 Task: Find a one-way flight from Lagos to Ghana on 14th September with a duration under 2 hours.
Action: Mouse moved to (379, 275)
Screenshot: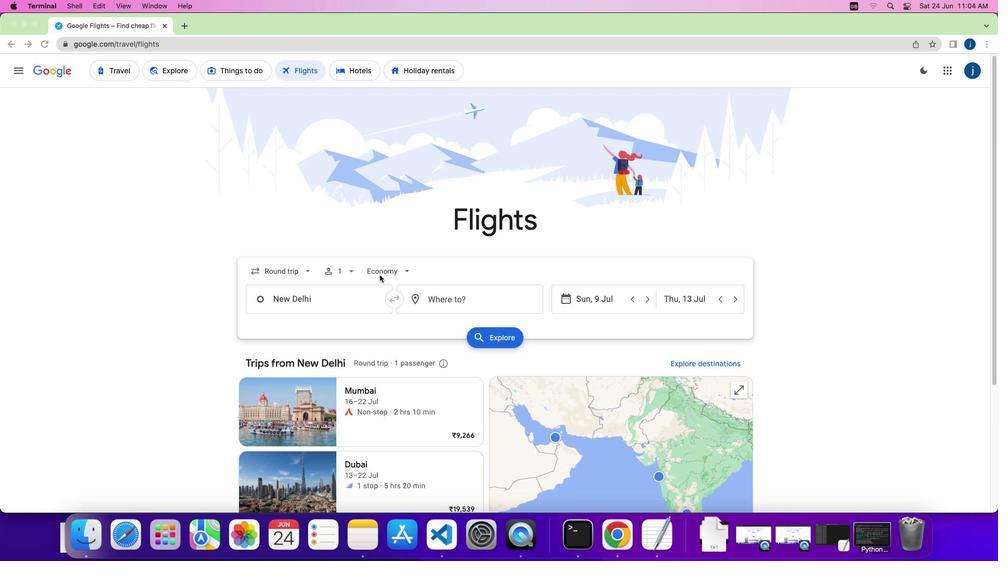 
Action: Mouse pressed left at (379, 275)
Screenshot: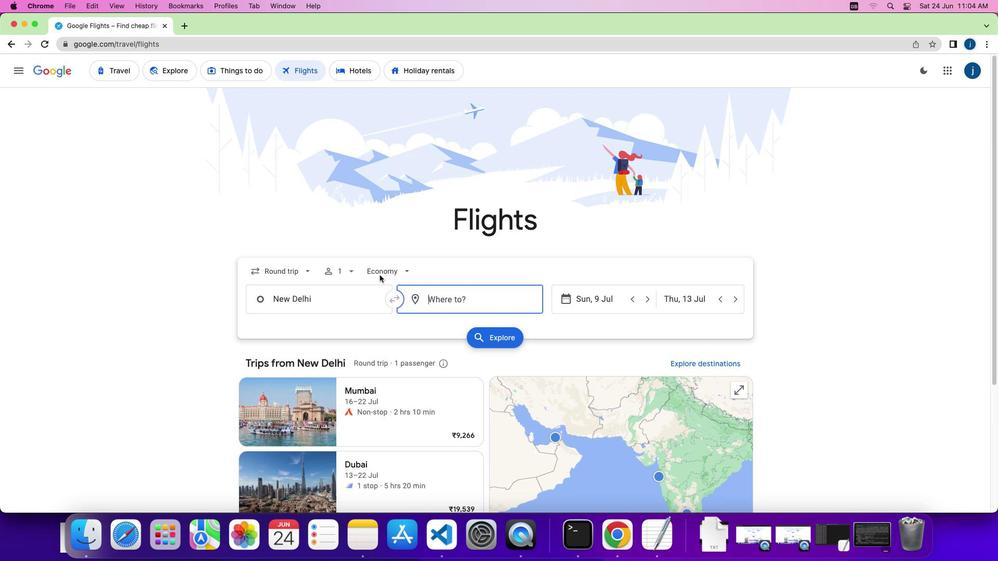 
Action: Mouse moved to (393, 278)
Screenshot: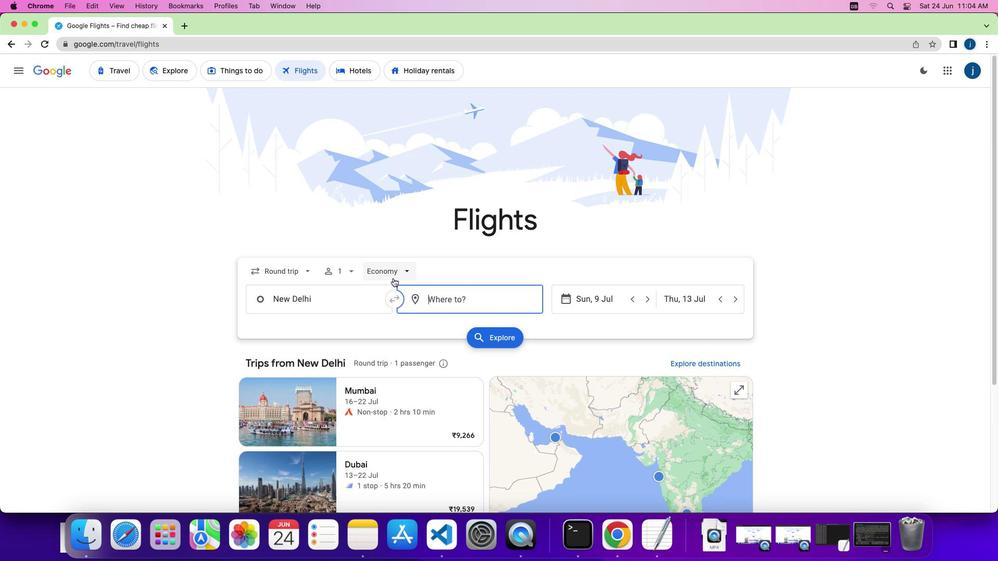 
Action: Mouse pressed left at (393, 278)
Screenshot: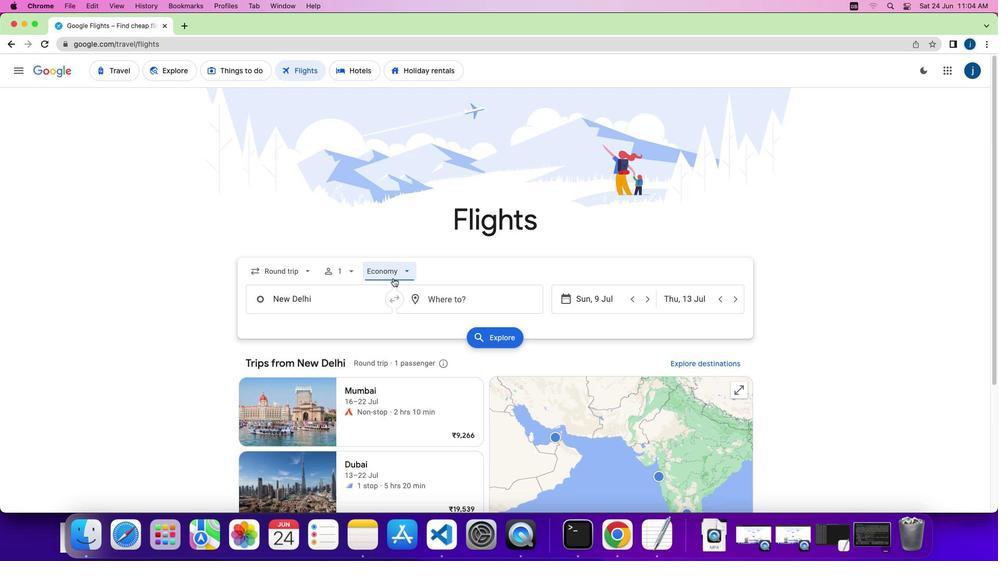 
Action: Mouse moved to (396, 298)
Screenshot: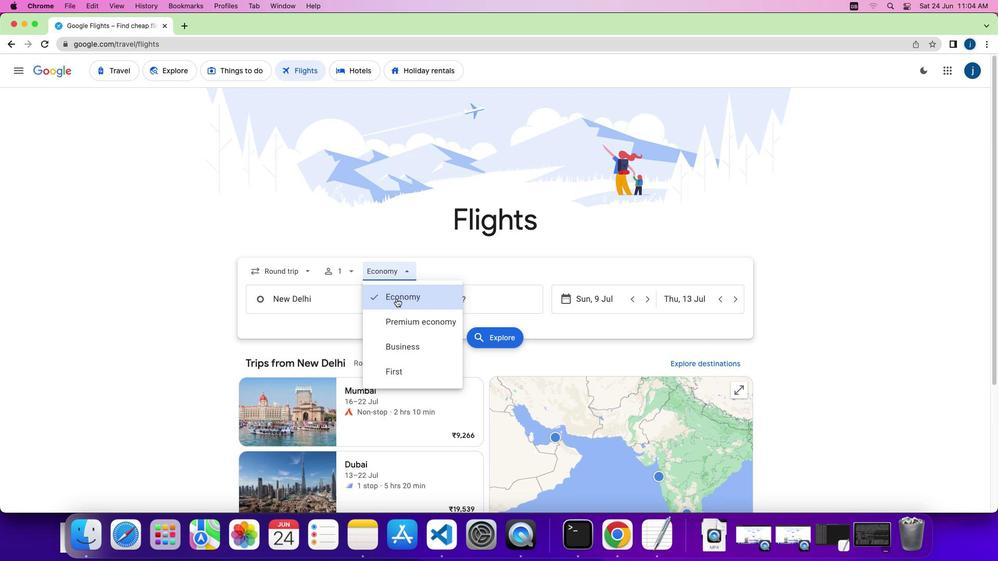 
Action: Mouse pressed left at (396, 298)
Screenshot: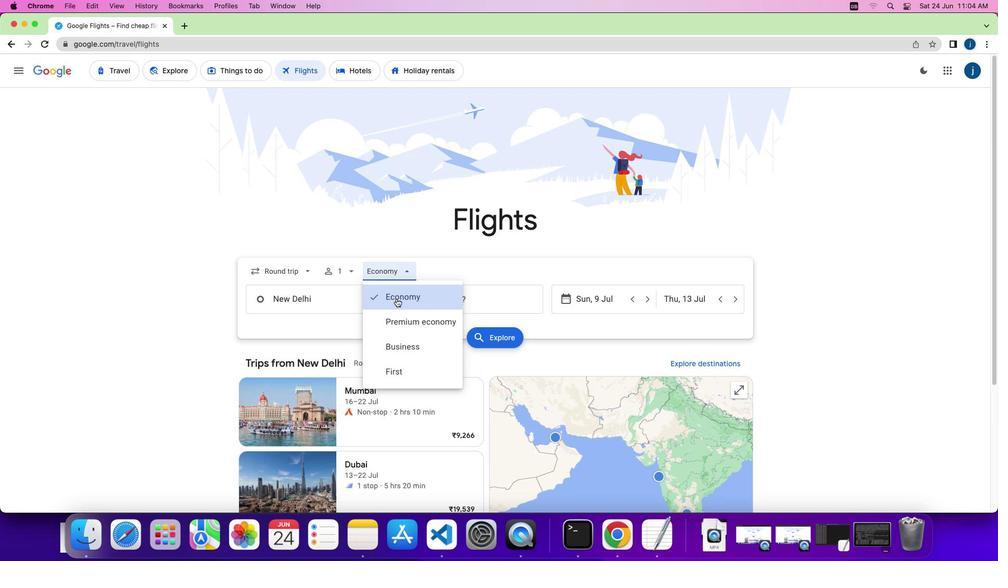
Action: Mouse moved to (305, 272)
Screenshot: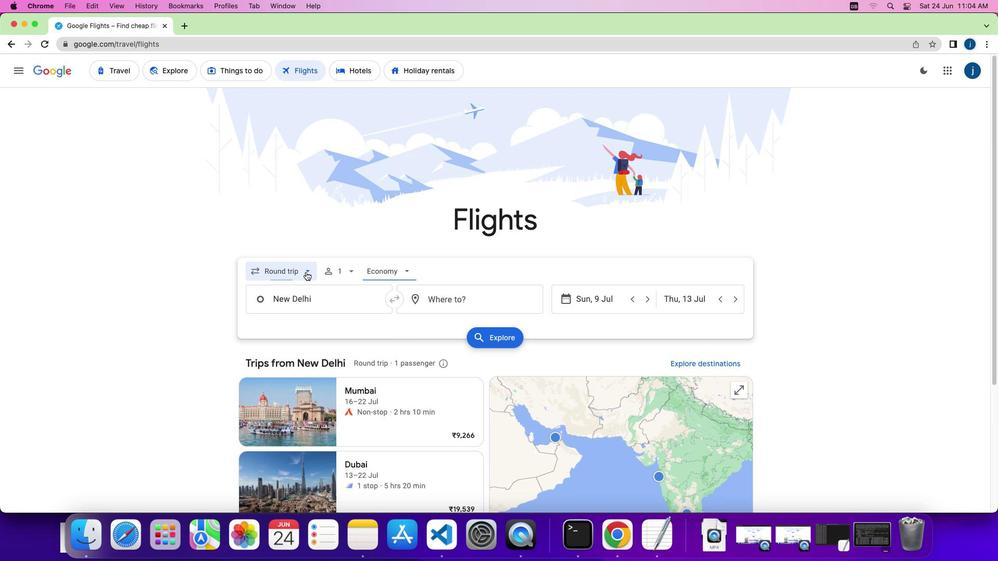 
Action: Mouse pressed left at (305, 272)
Screenshot: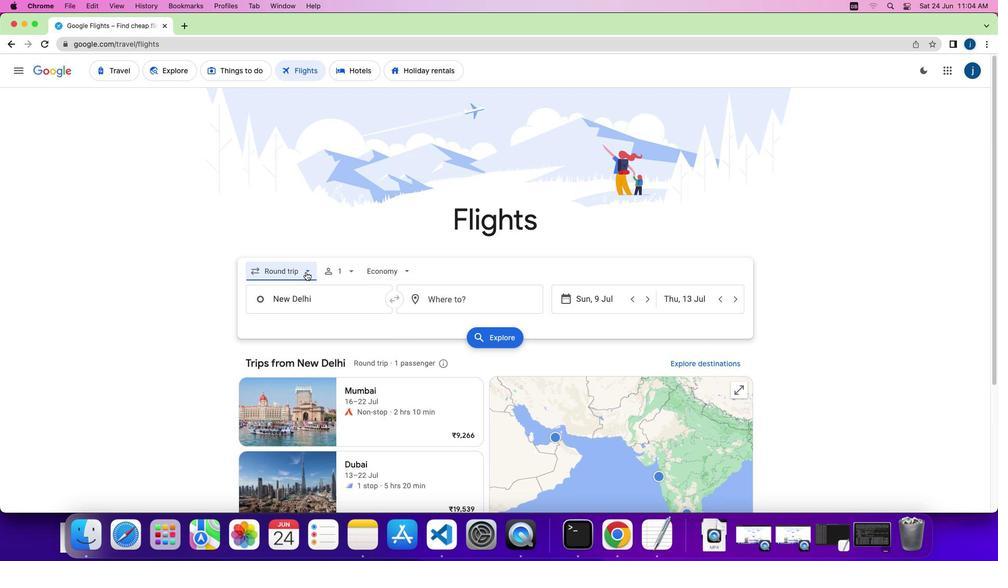 
Action: Mouse moved to (299, 321)
Screenshot: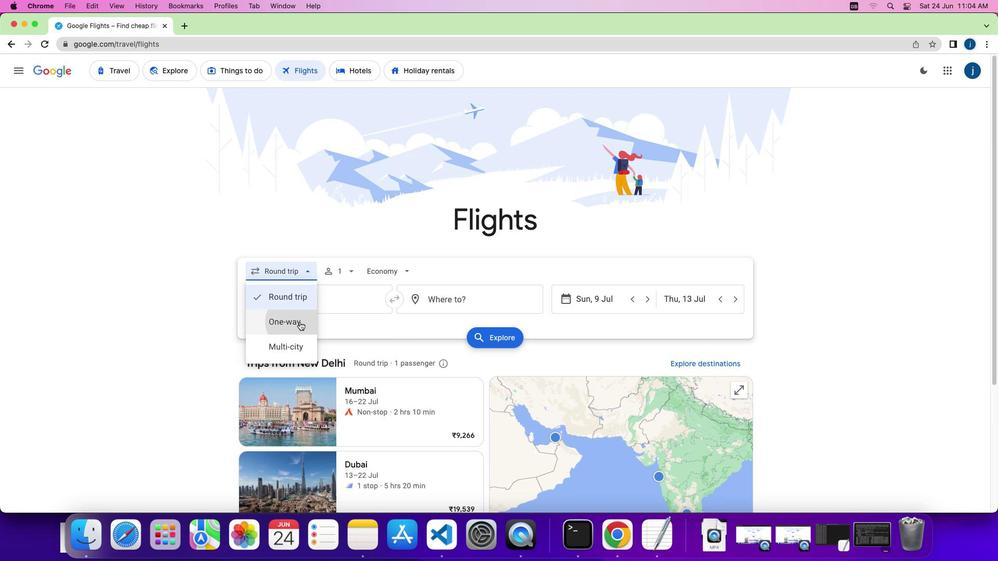 
Action: Mouse pressed left at (299, 321)
Screenshot: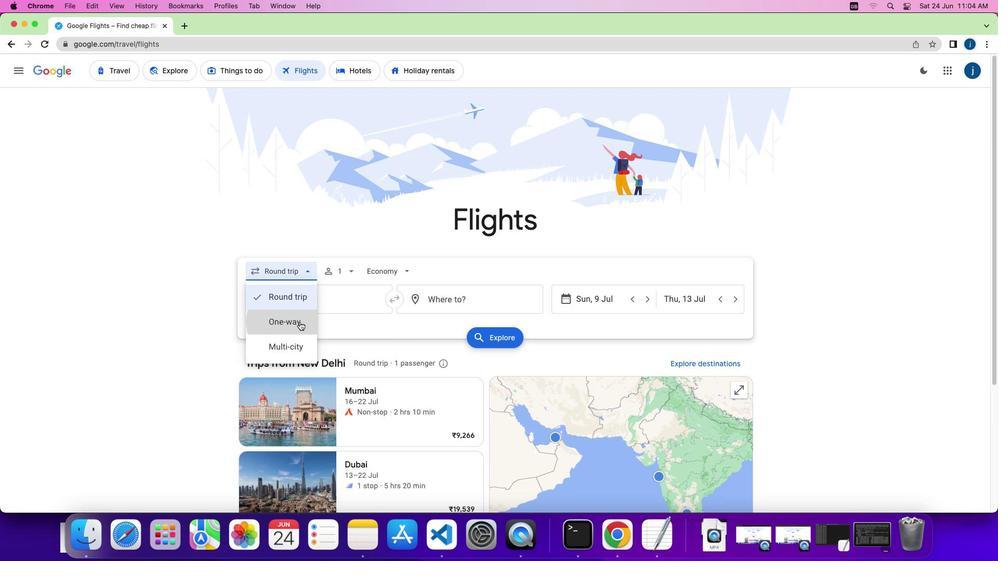 
Action: Mouse moved to (332, 277)
Screenshot: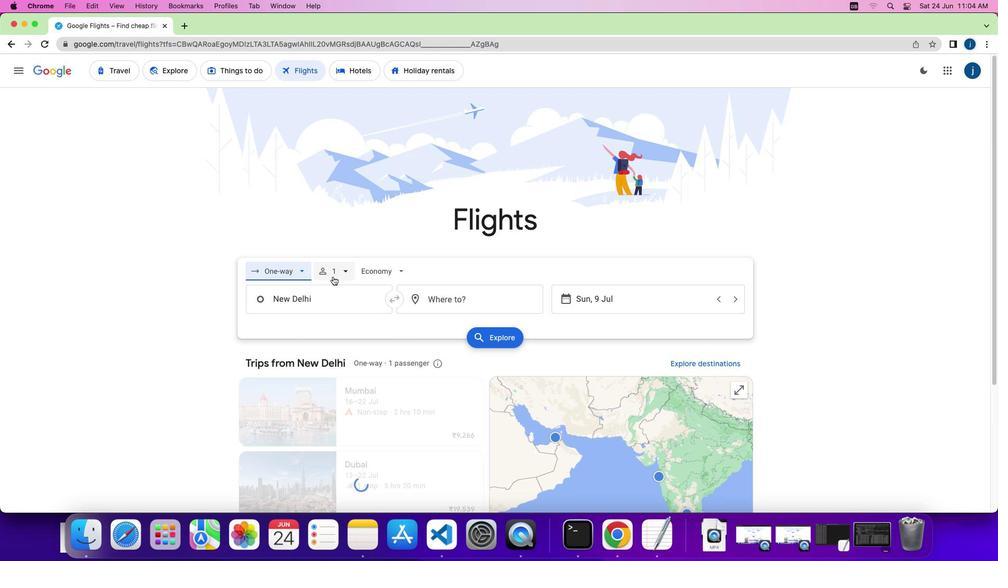 
Action: Mouse pressed left at (332, 277)
Screenshot: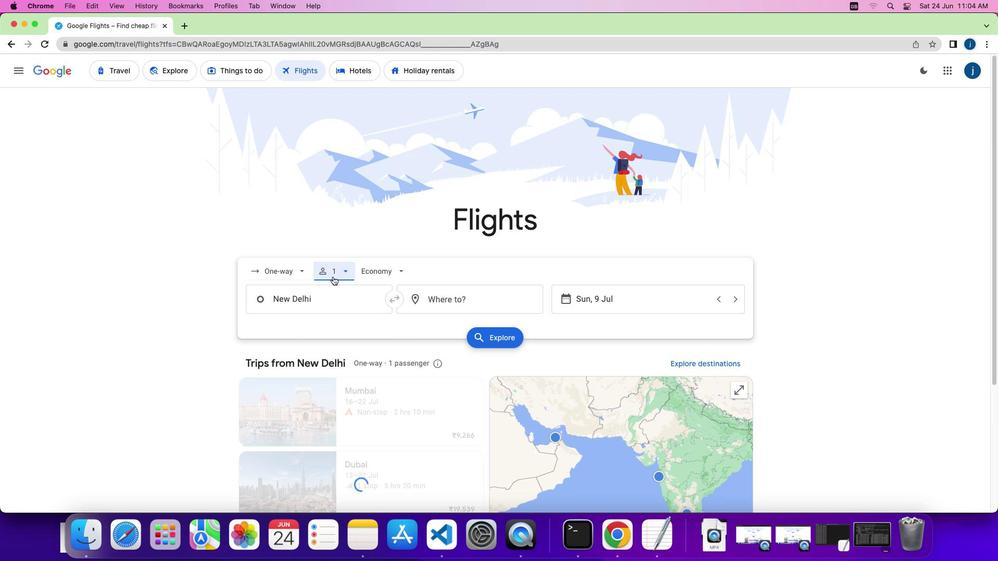 
Action: Mouse moved to (403, 298)
Screenshot: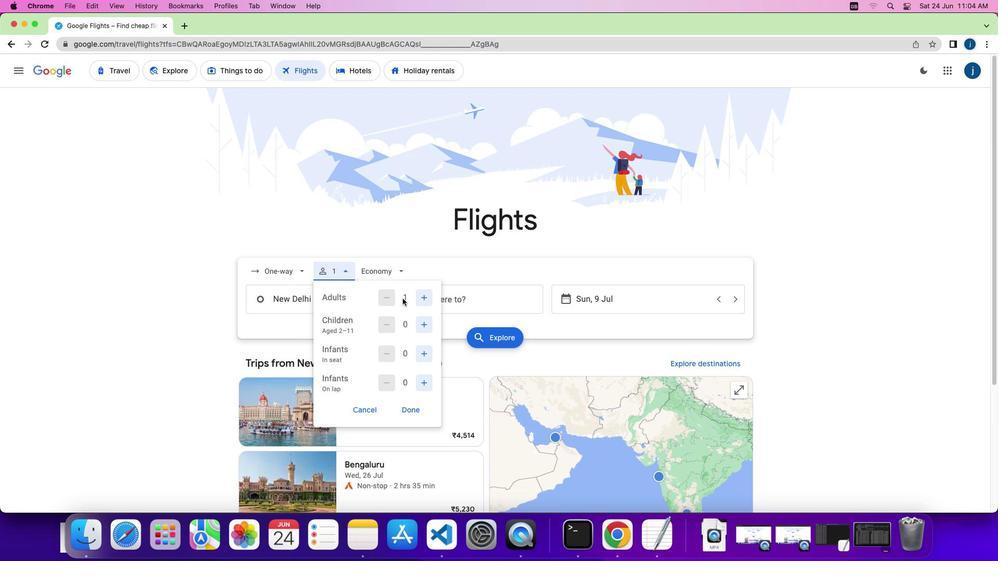 
Action: Mouse pressed left at (403, 298)
Screenshot: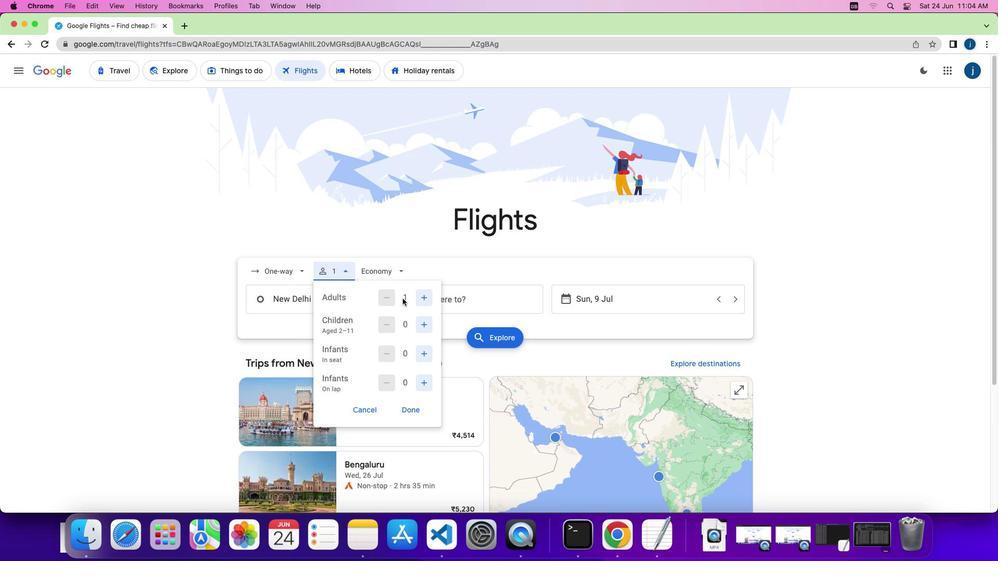 
Action: Mouse moved to (413, 407)
Screenshot: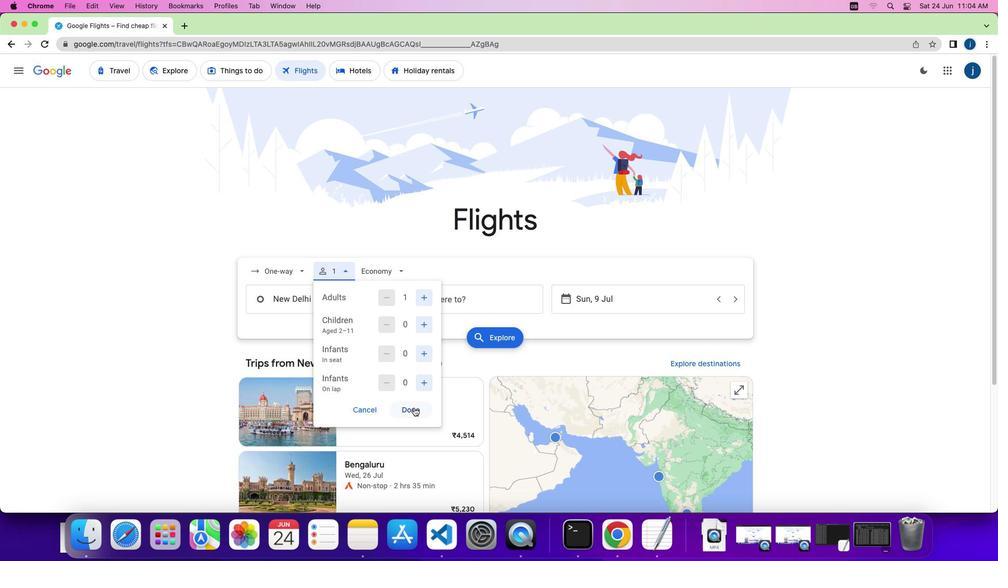
Action: Mouse pressed left at (413, 407)
Screenshot: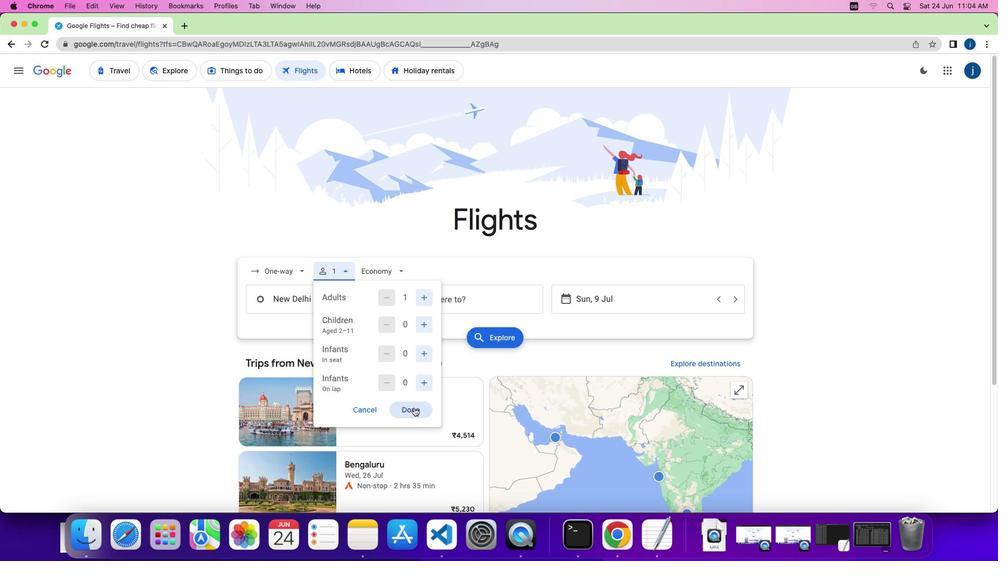 
Action: Mouse moved to (361, 301)
Screenshot: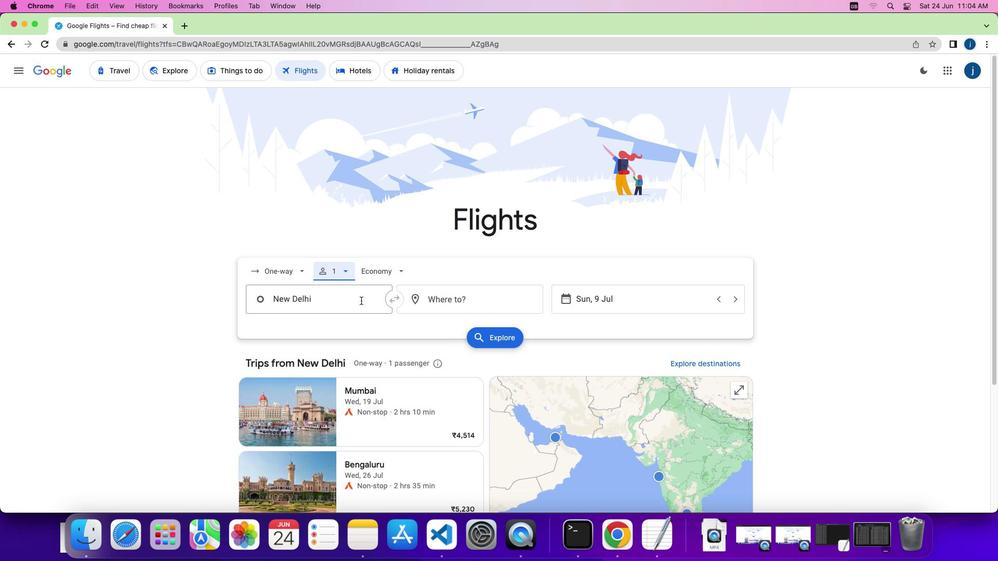 
Action: Mouse pressed left at (361, 301)
Screenshot: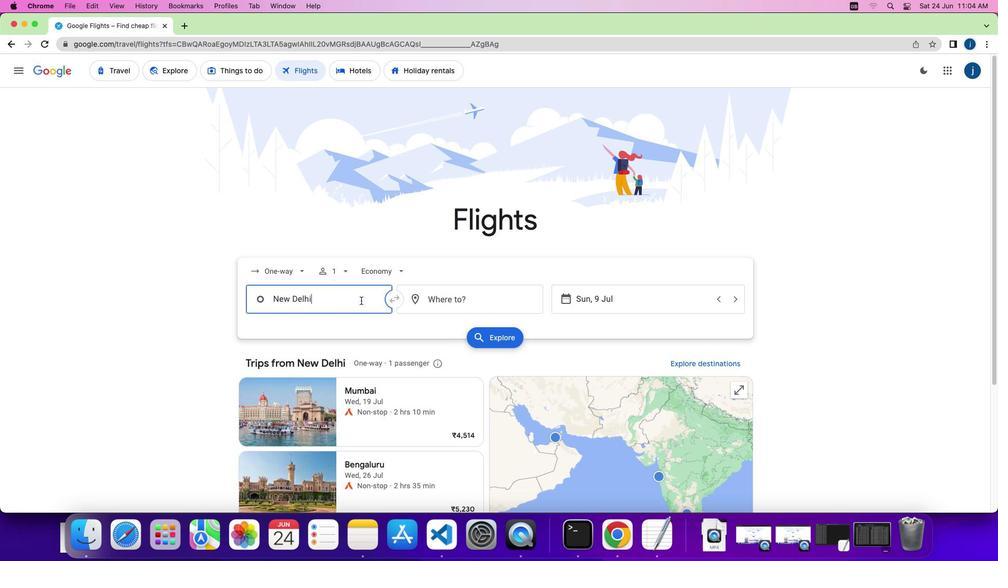 
Action: Key pressed Key.shift'L''a''g''o''s'','Key.shift'N''i'
Screenshot: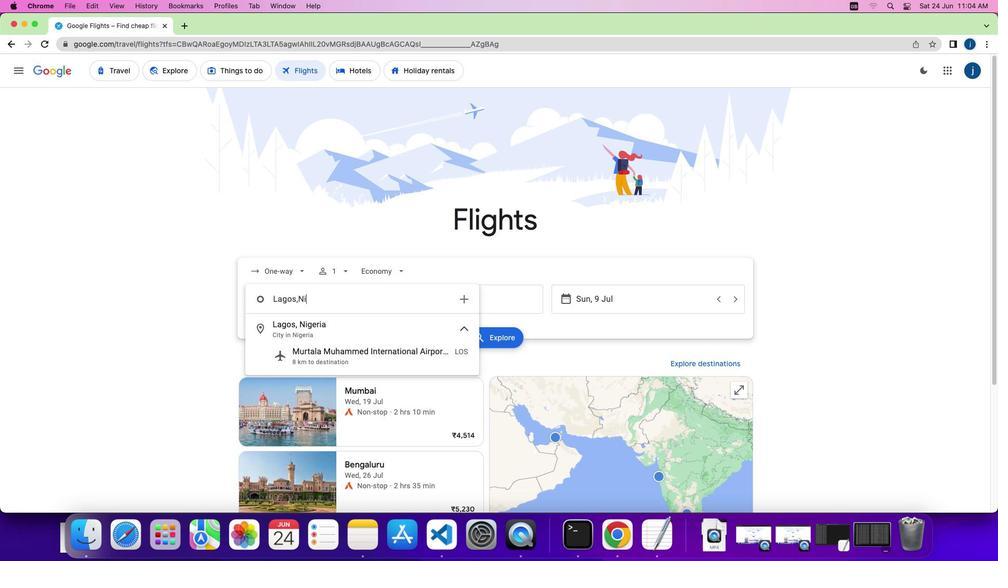 
Action: Mouse moved to (370, 330)
Screenshot: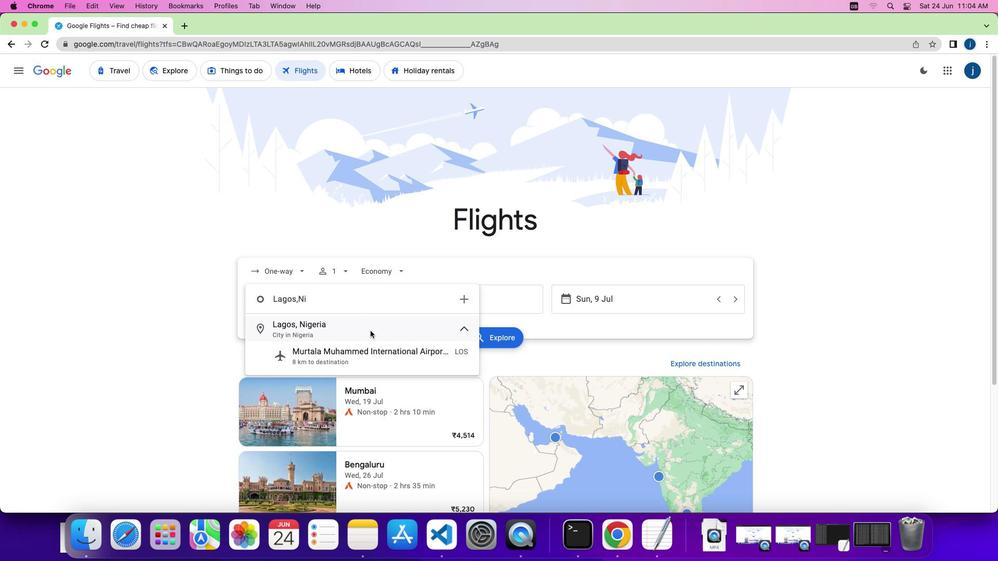 
Action: Mouse pressed left at (370, 330)
Screenshot: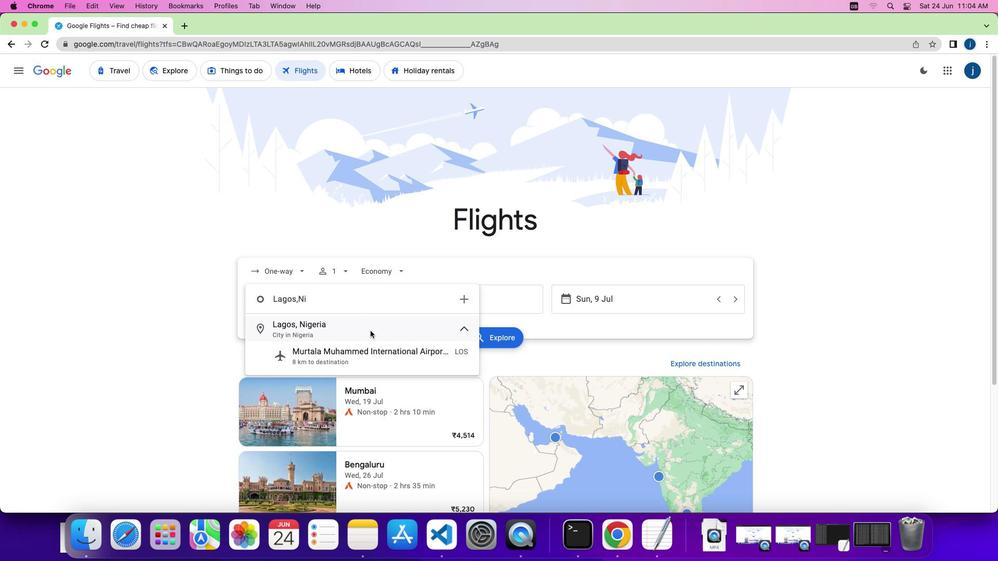
Action: Mouse moved to (451, 303)
Screenshot: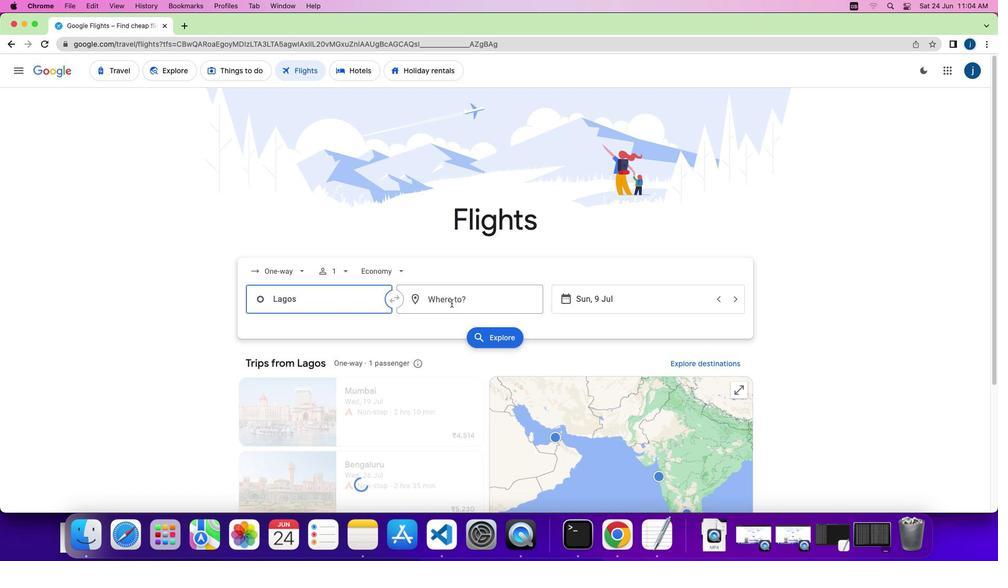 
Action: Mouse pressed left at (451, 303)
Screenshot: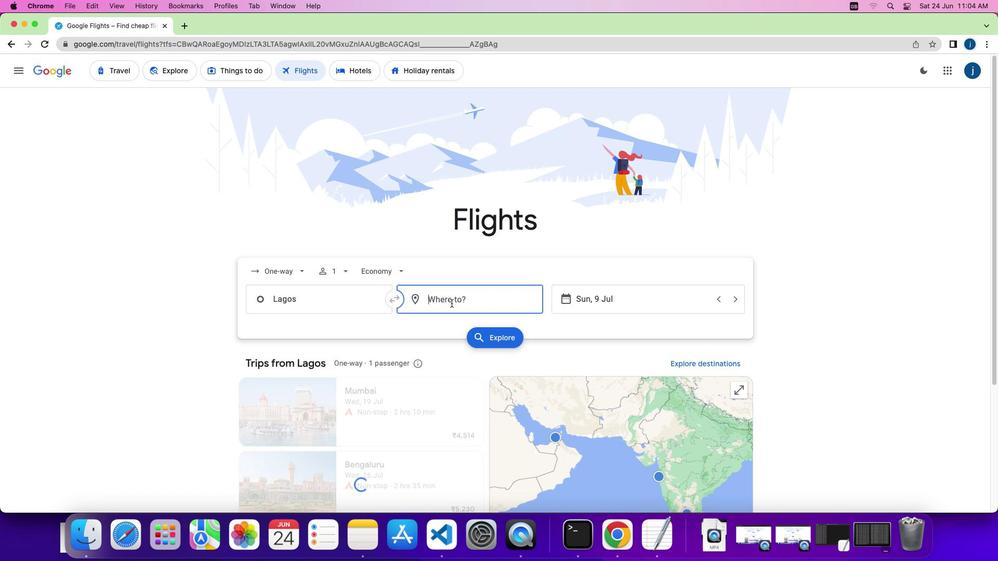 
Action: Key pressed Key.shift'G''h''a''n''a'Key.enter
Screenshot: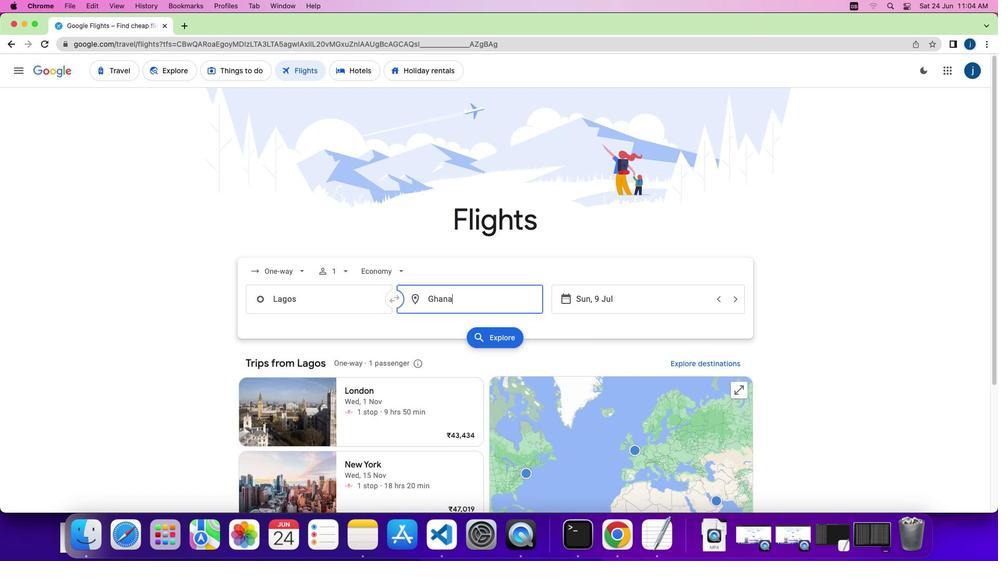 
Action: Mouse moved to (613, 303)
Screenshot: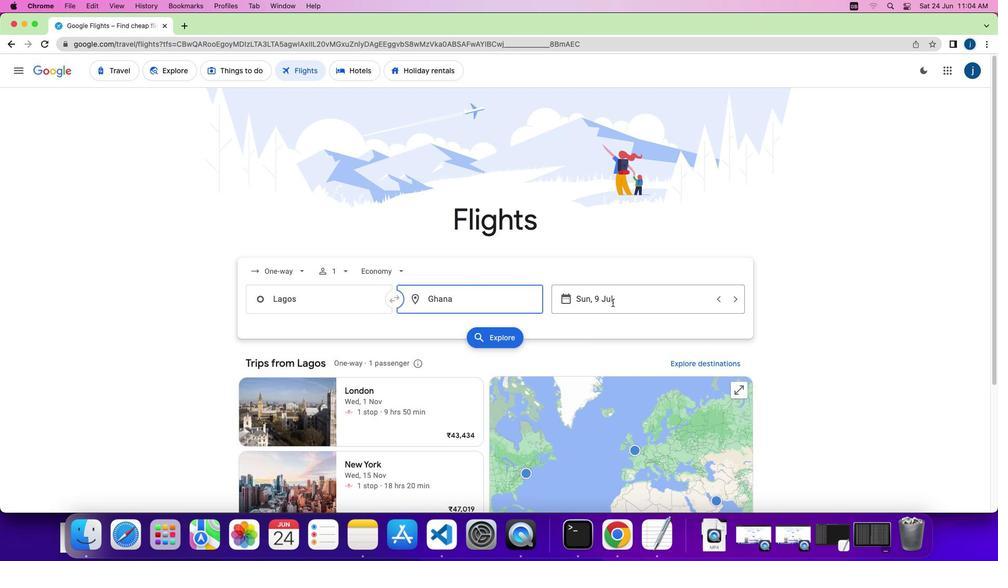 
Action: Mouse pressed left at (613, 303)
Screenshot: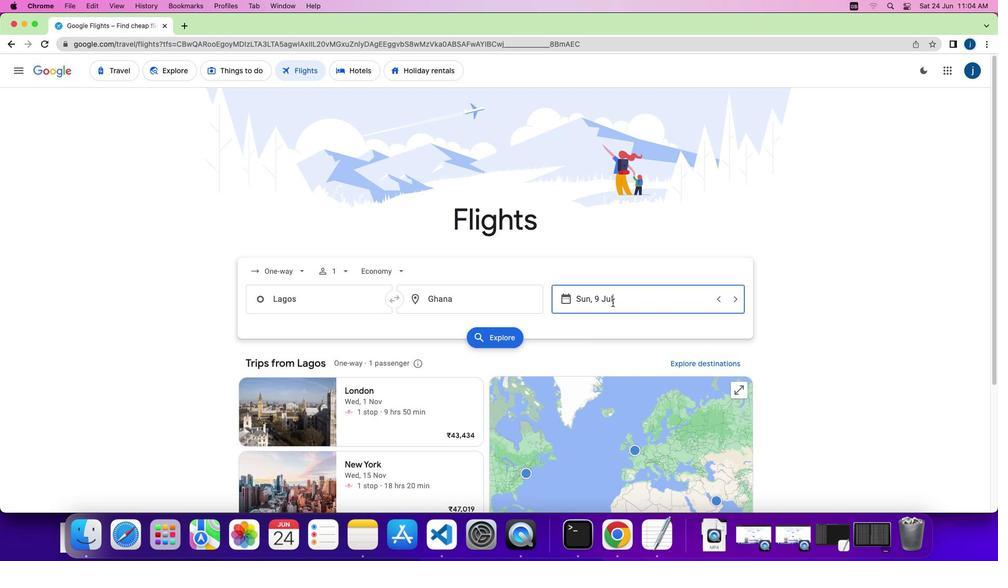 
Action: Mouse moved to (751, 370)
Screenshot: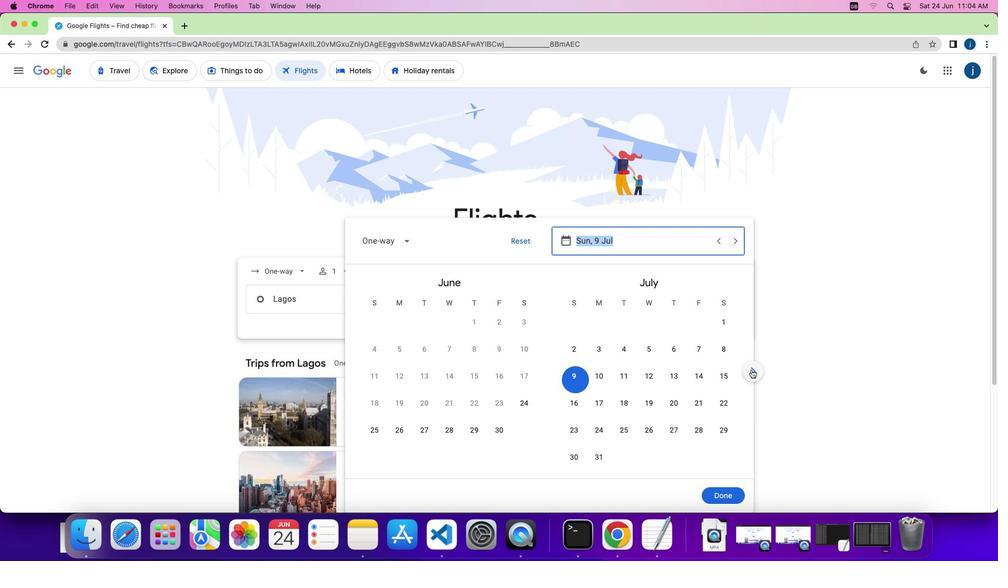 
Action: Mouse pressed left at (751, 370)
Screenshot: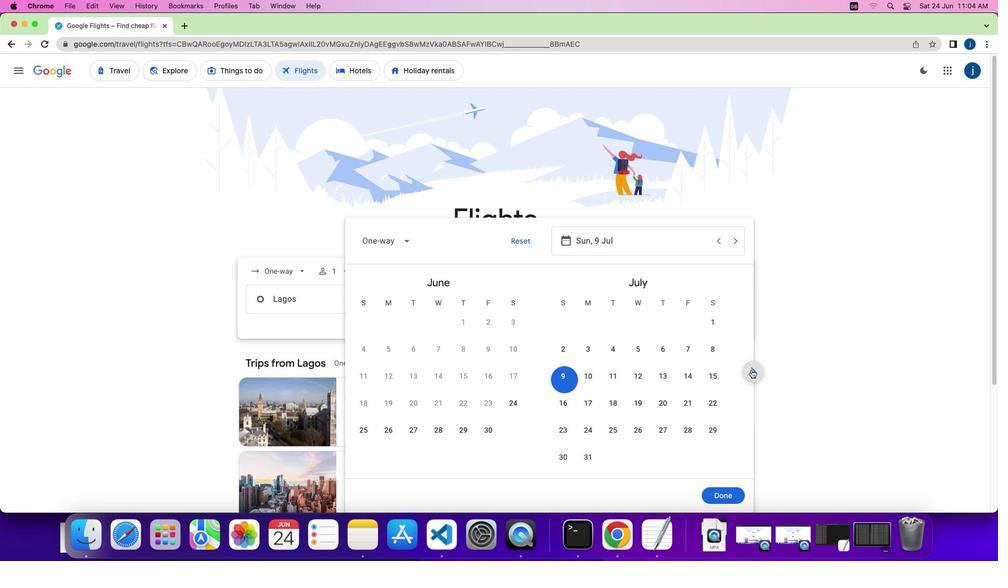
Action: Mouse pressed left at (751, 370)
Screenshot: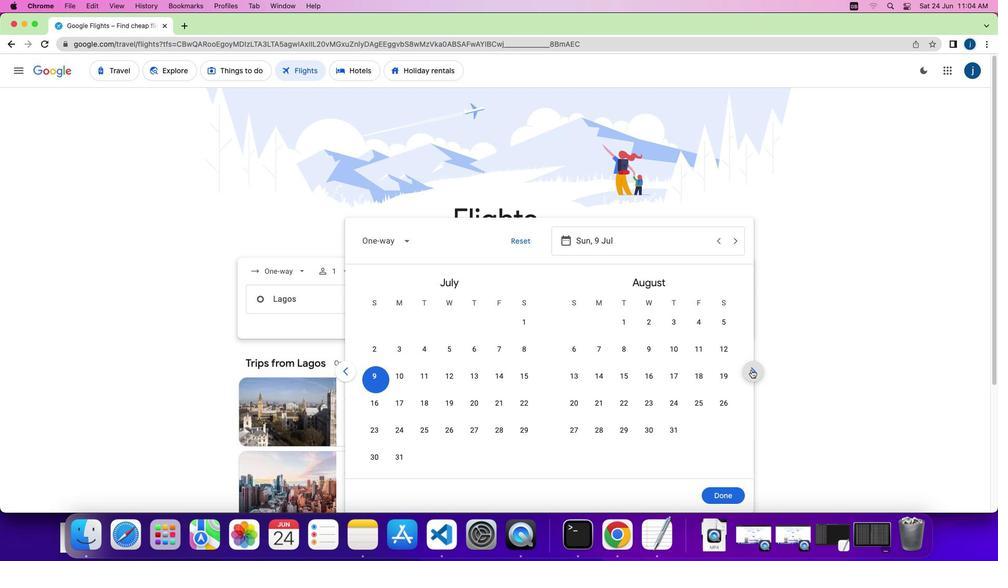 
Action: Mouse moved to (682, 376)
Screenshot: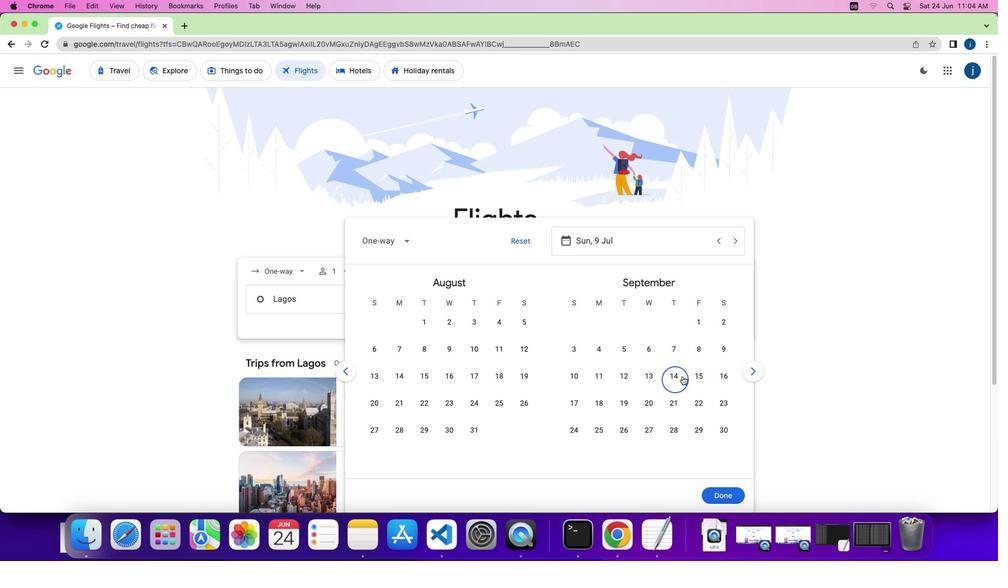 
Action: Mouse pressed left at (682, 376)
Screenshot: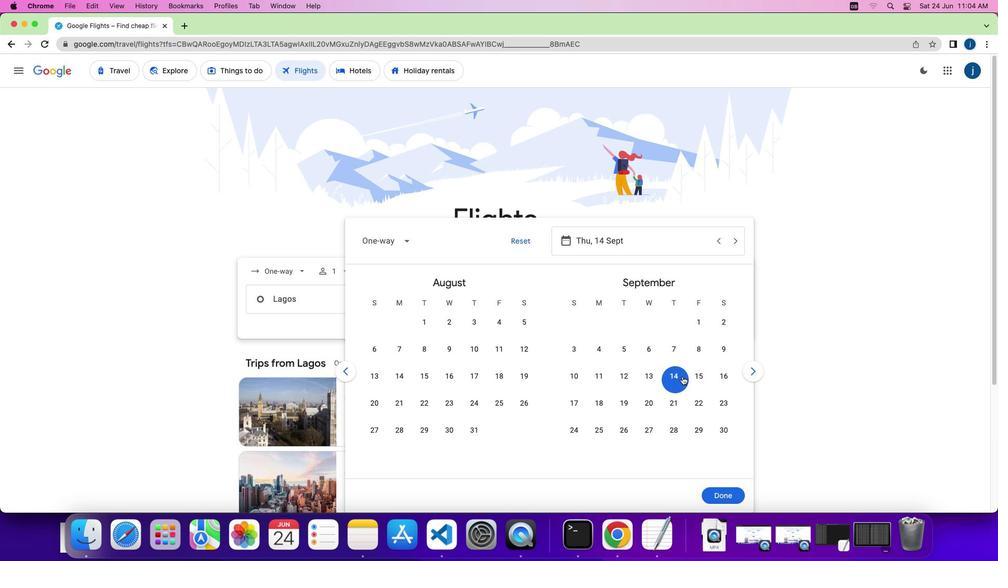 
Action: Mouse moved to (718, 495)
Screenshot: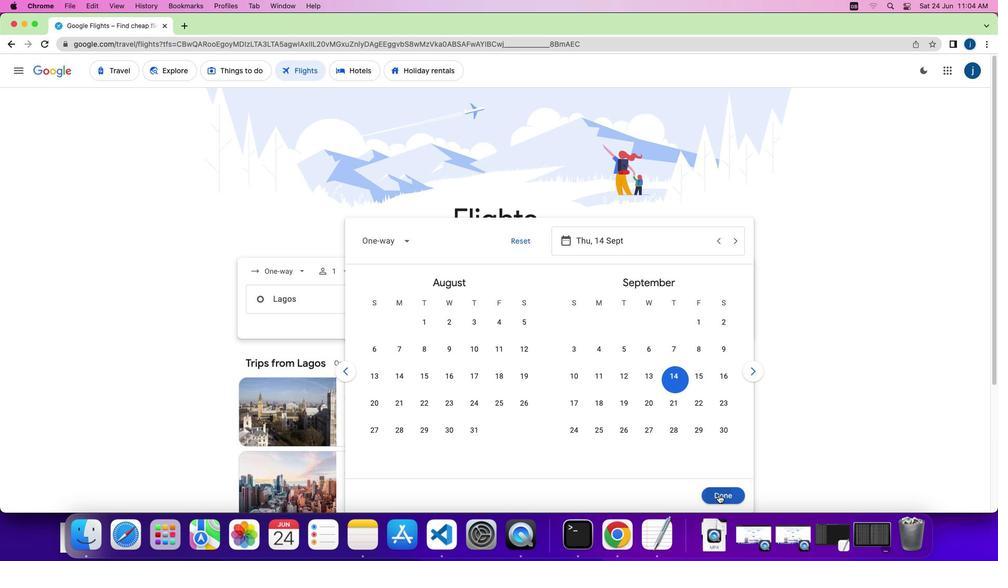 
Action: Mouse pressed left at (718, 495)
Screenshot: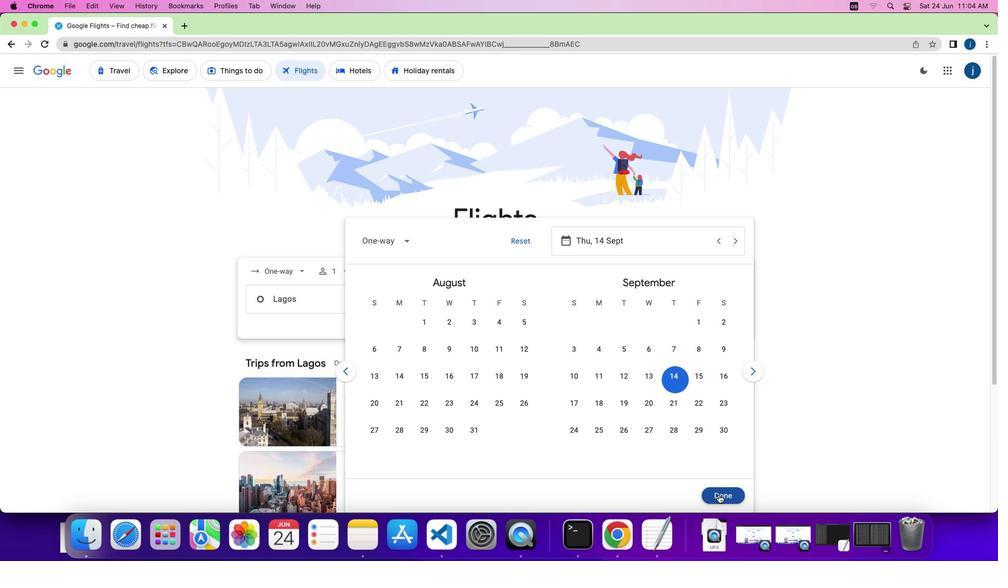 
Action: Mouse moved to (498, 342)
Screenshot: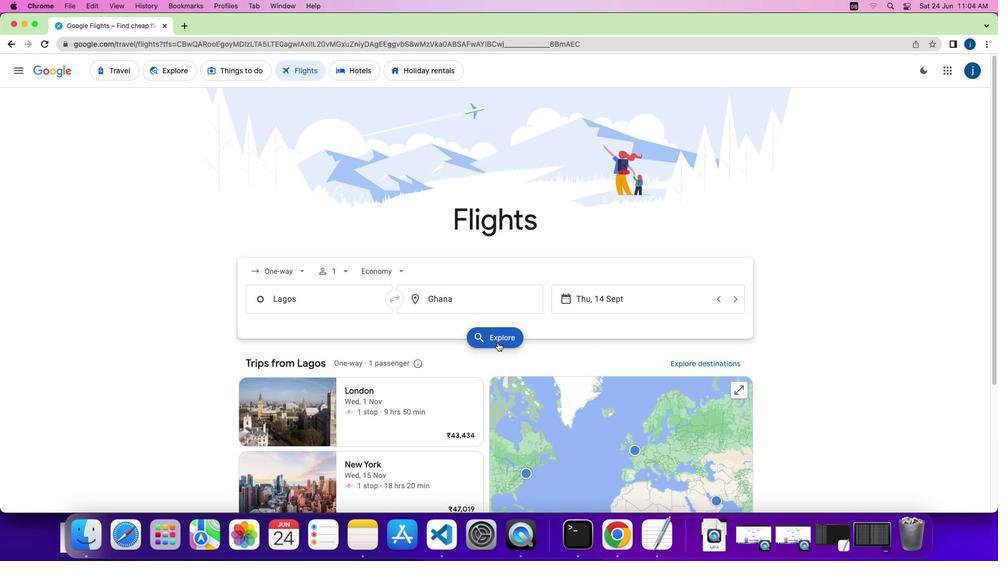 
Action: Mouse pressed left at (498, 342)
Screenshot: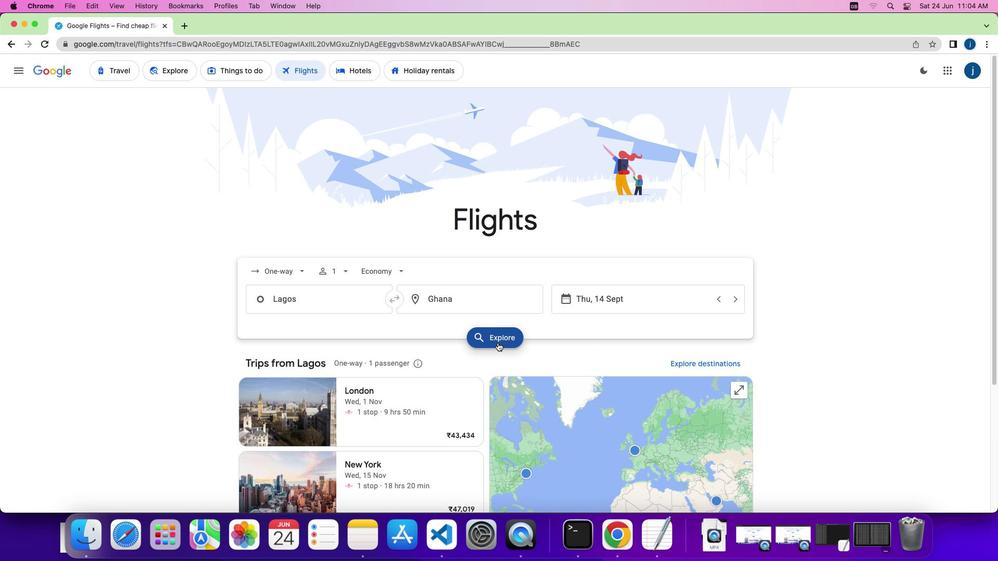 
Action: Mouse moved to (197, 196)
Screenshot: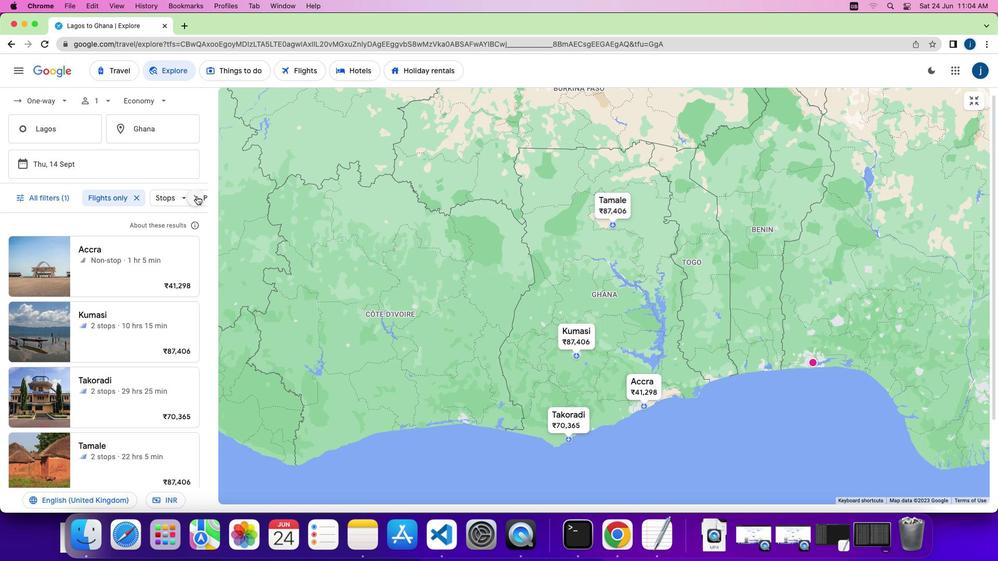 
Action: Mouse pressed left at (197, 196)
Screenshot: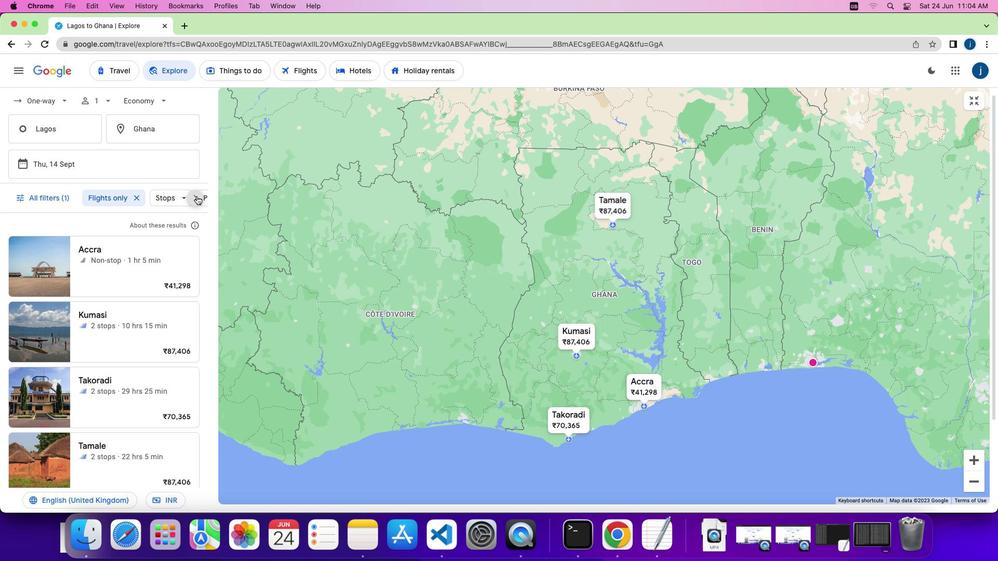 
Action: Mouse pressed left at (197, 196)
Screenshot: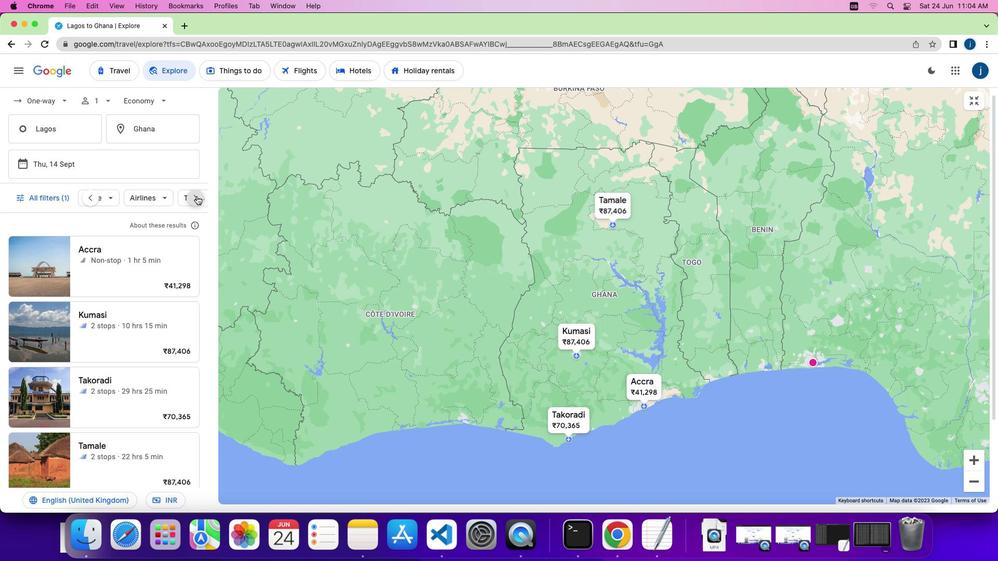 
Action: Mouse moved to (173, 195)
Screenshot: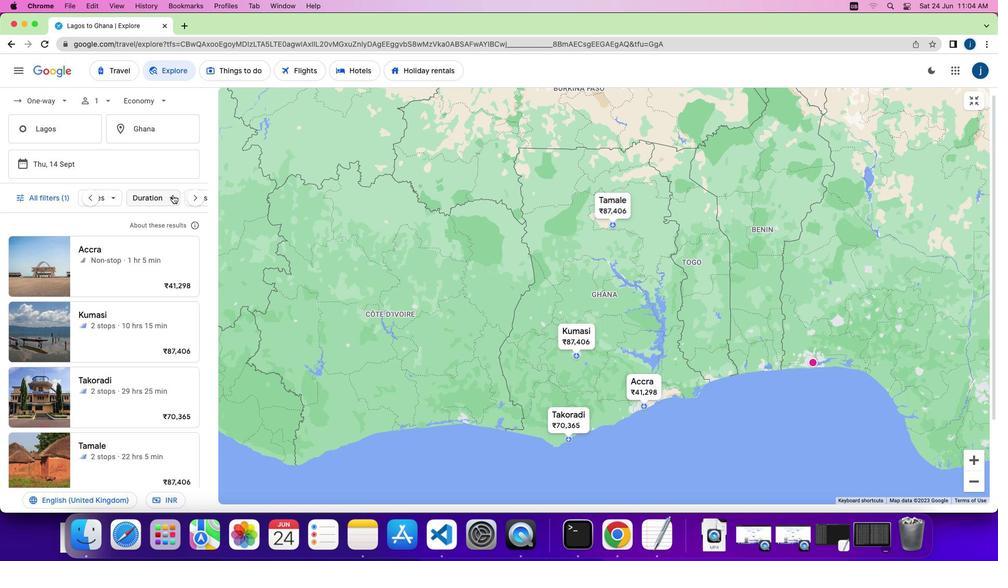 
Action: Mouse pressed left at (173, 195)
Screenshot: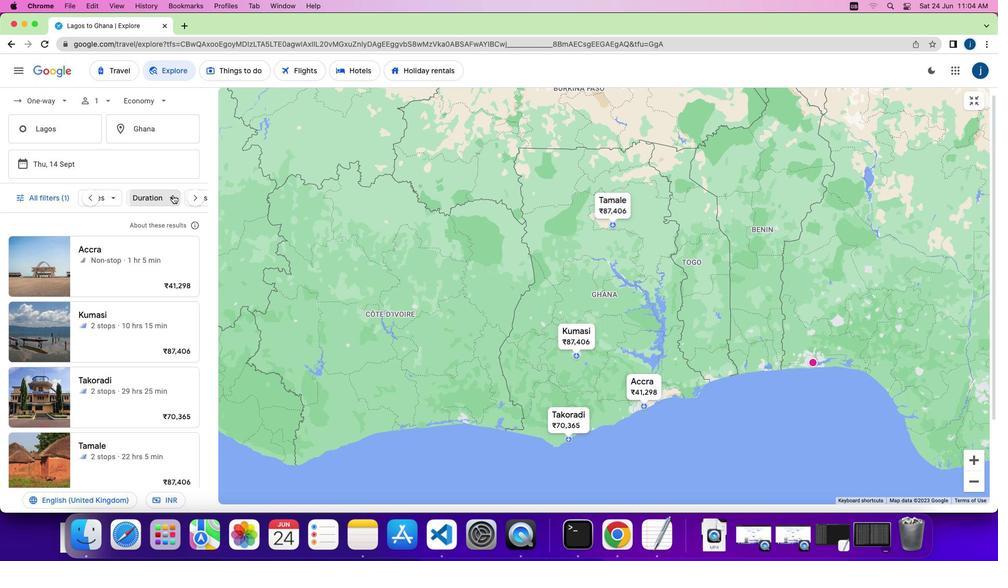 
Action: Mouse moved to (288, 268)
Screenshot: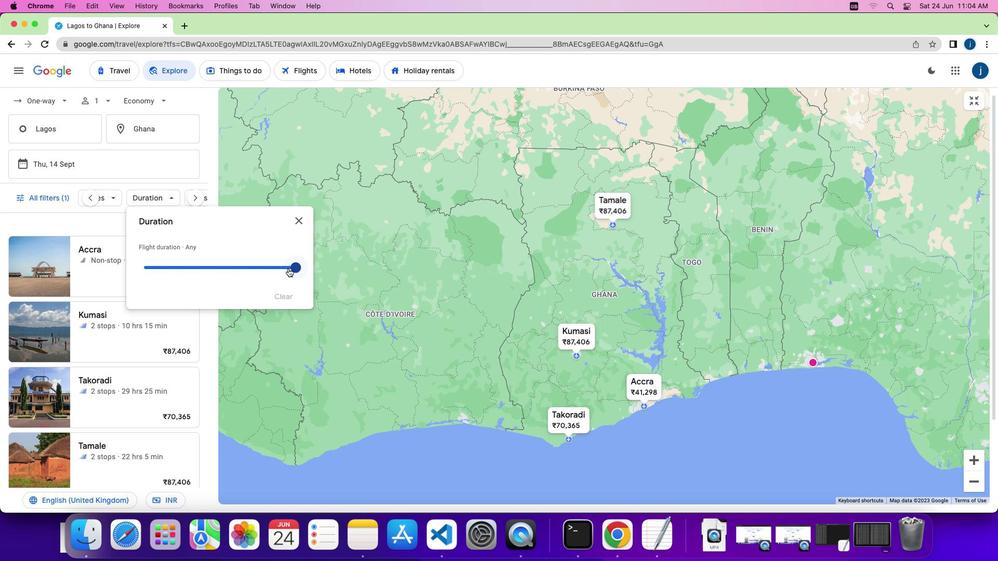 
Action: Mouse pressed left at (288, 268)
Screenshot: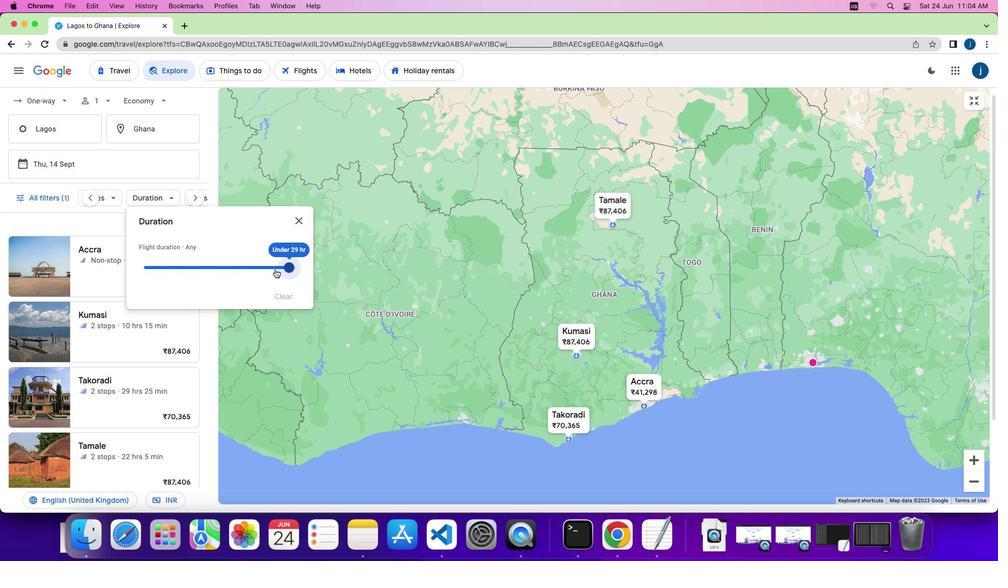 
Action: Mouse moved to (146, 276)
Screenshot: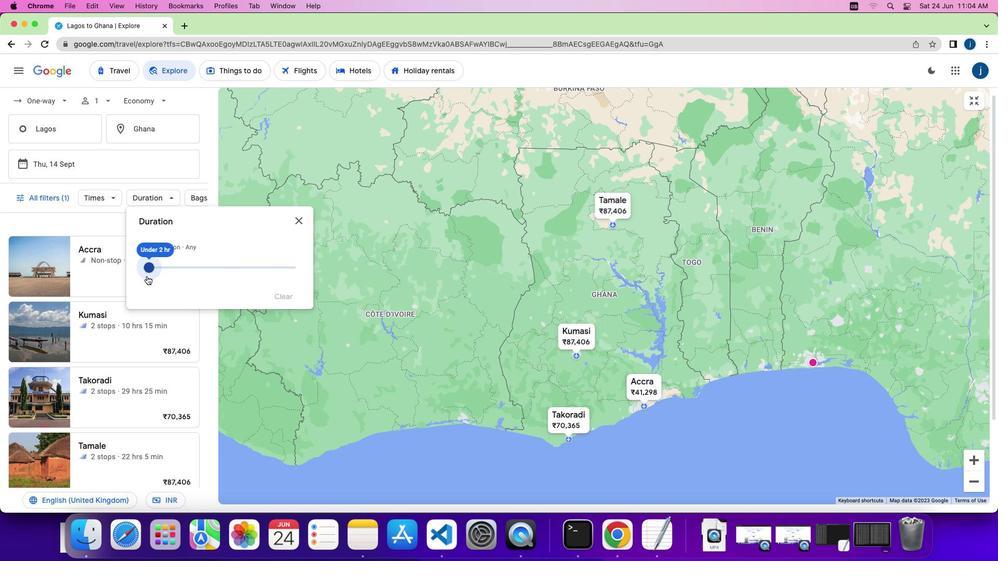 
